 Task: Set the option "Restrict access via personal access tokens " for personal access tokens in the organization "ryshabh2k".
Action: Mouse moved to (1105, 103)
Screenshot: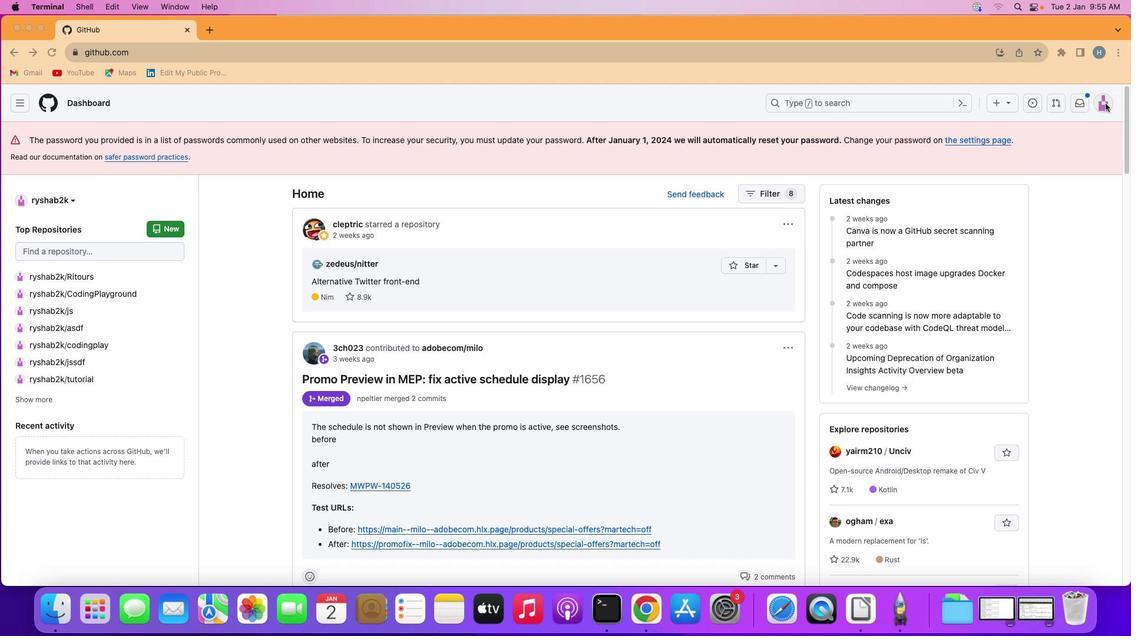 
Action: Mouse pressed left at (1105, 103)
Screenshot: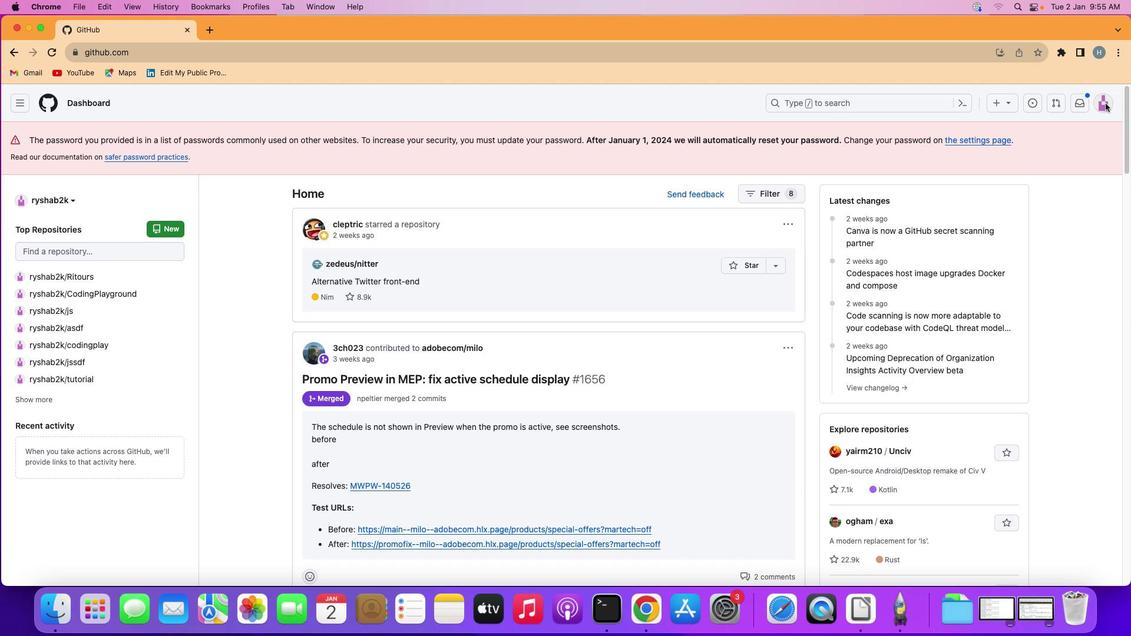 
Action: Mouse moved to (1103, 104)
Screenshot: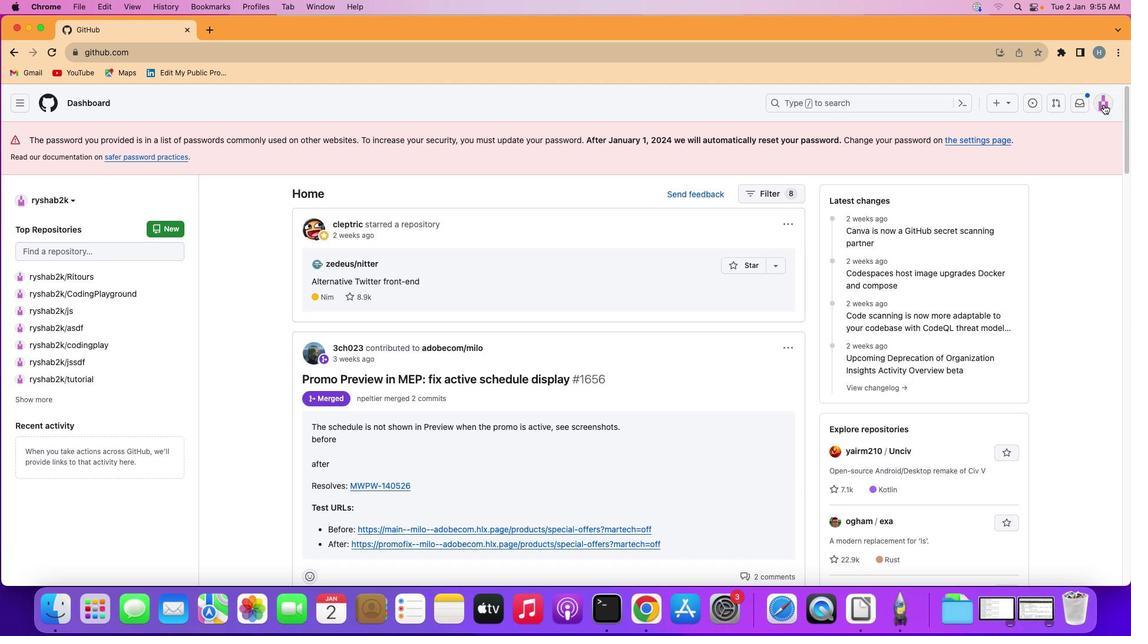 
Action: Mouse pressed left at (1103, 104)
Screenshot: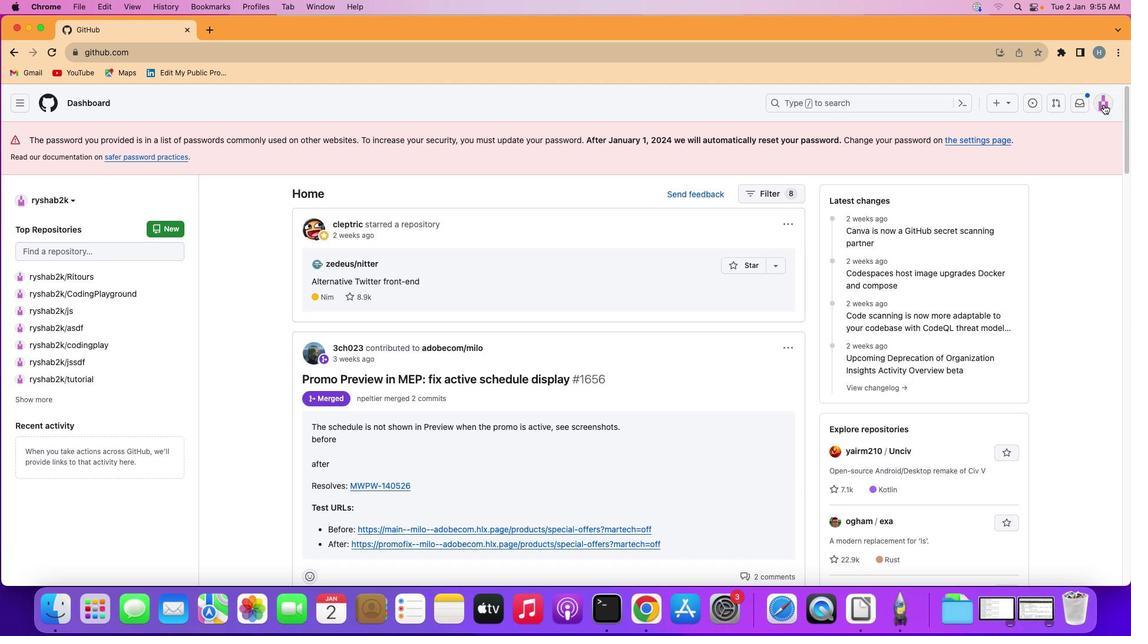 
Action: Mouse moved to (1016, 245)
Screenshot: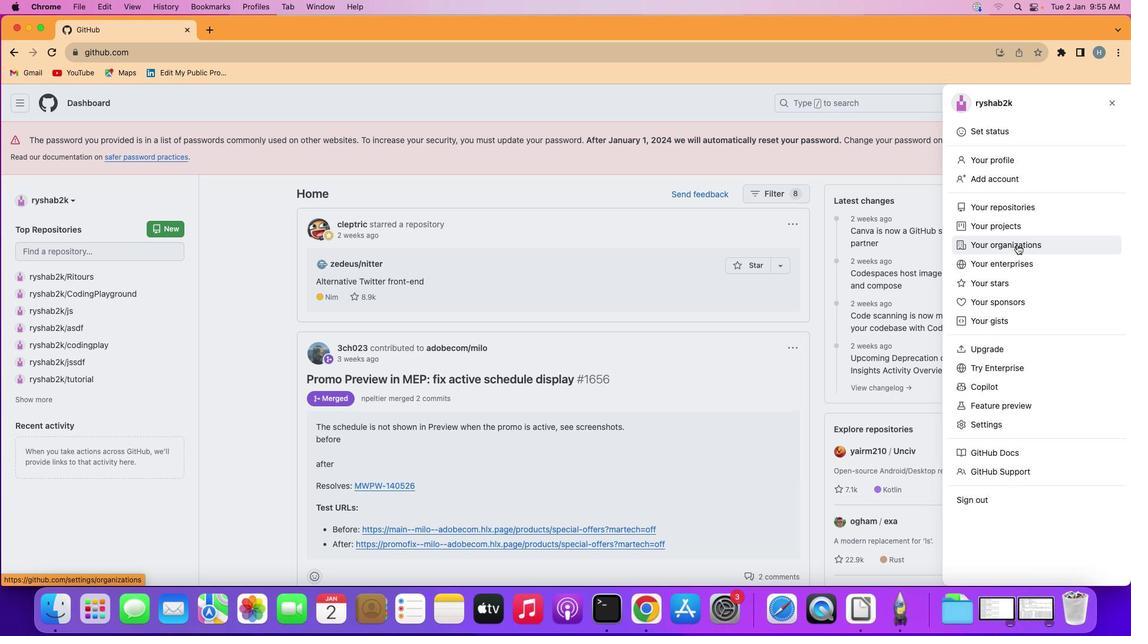 
Action: Mouse pressed left at (1016, 245)
Screenshot: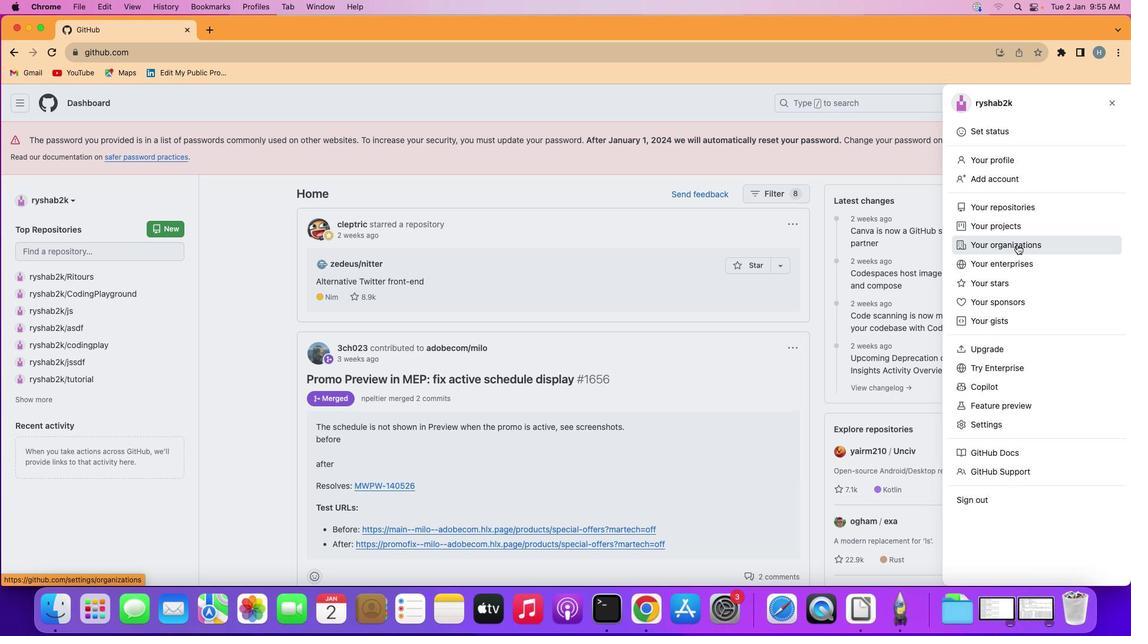 
Action: Mouse moved to (851, 283)
Screenshot: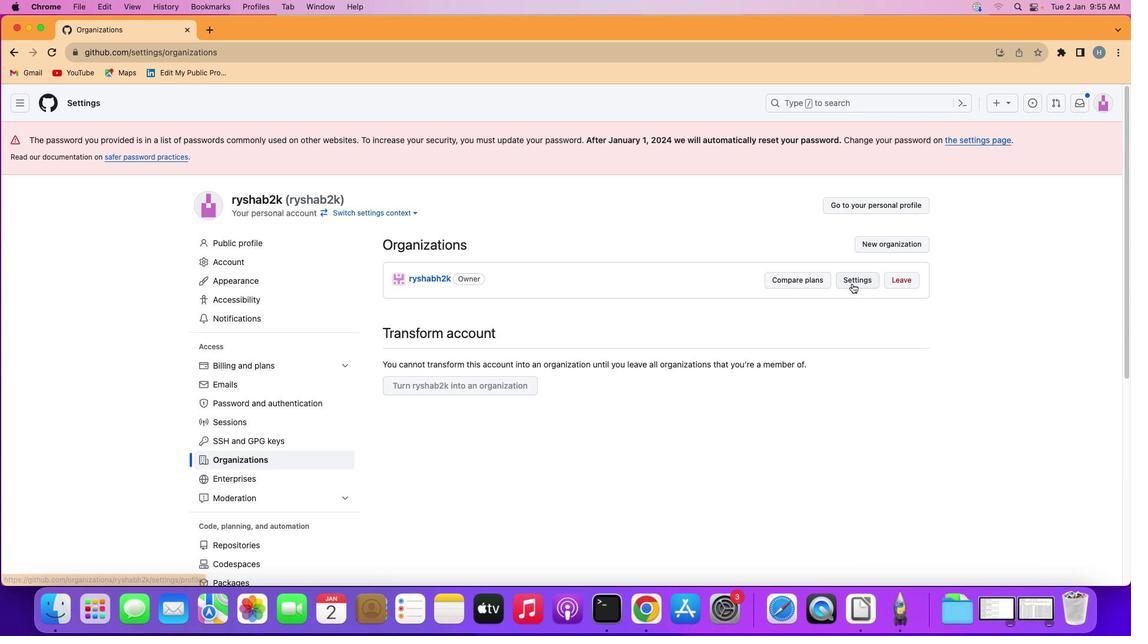 
Action: Mouse pressed left at (851, 283)
Screenshot: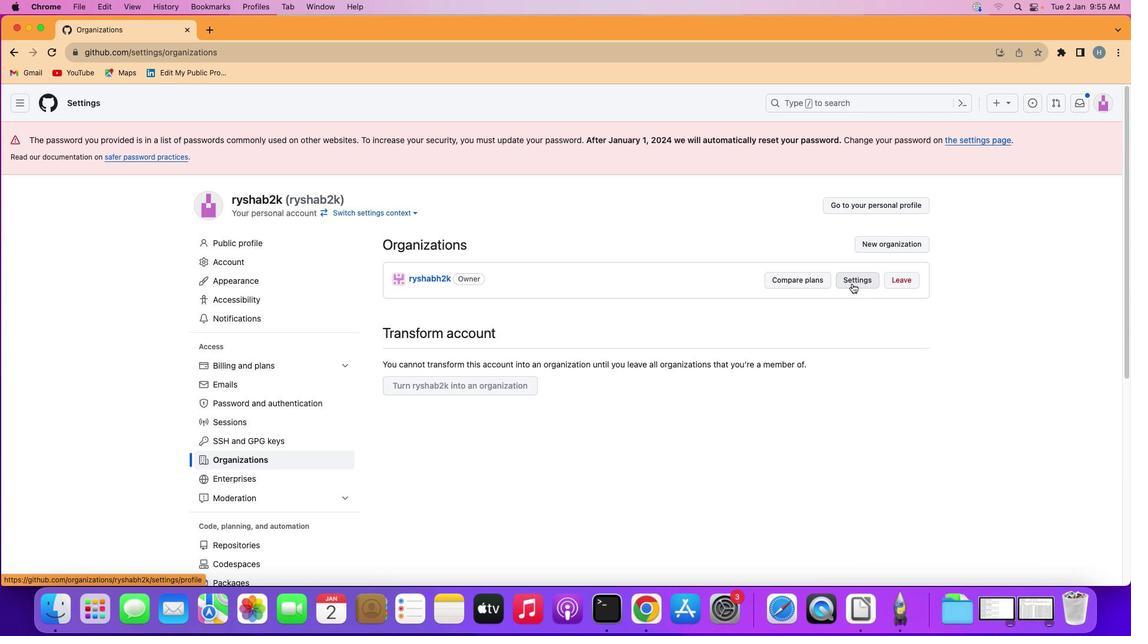 
Action: Mouse moved to (355, 468)
Screenshot: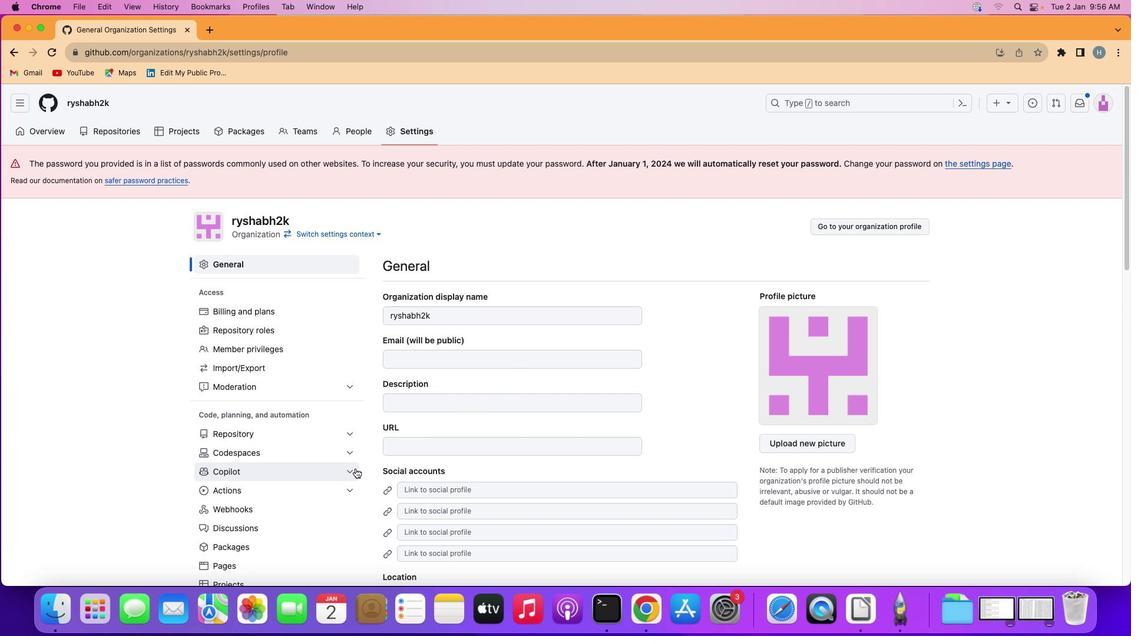 
Action: Mouse scrolled (355, 468) with delta (0, 0)
Screenshot: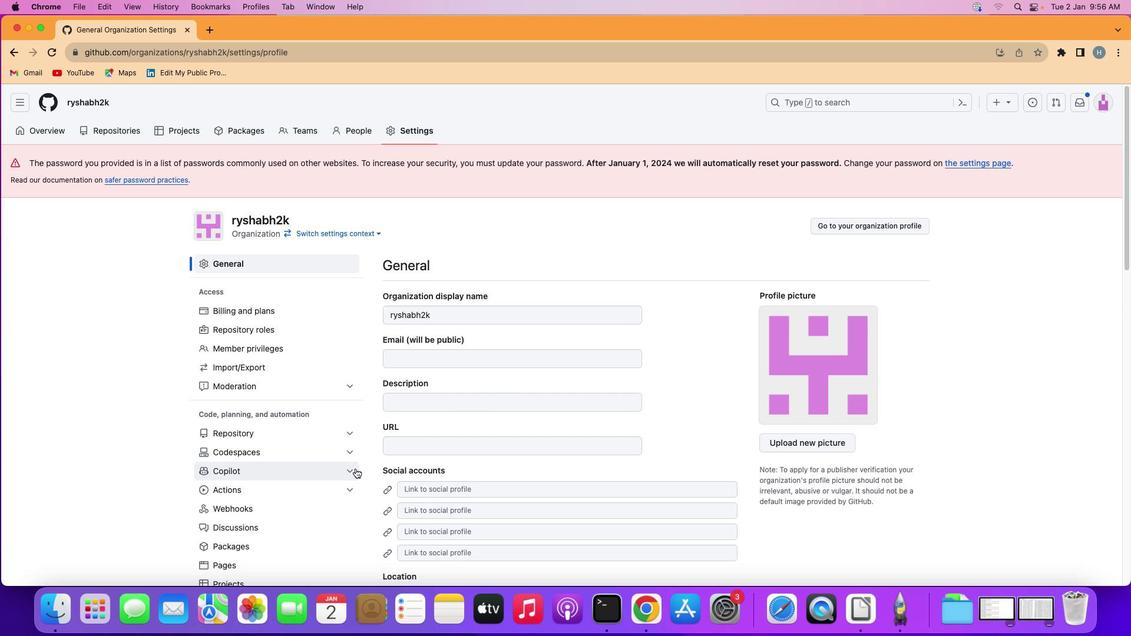 
Action: Mouse scrolled (355, 468) with delta (0, 1)
Screenshot: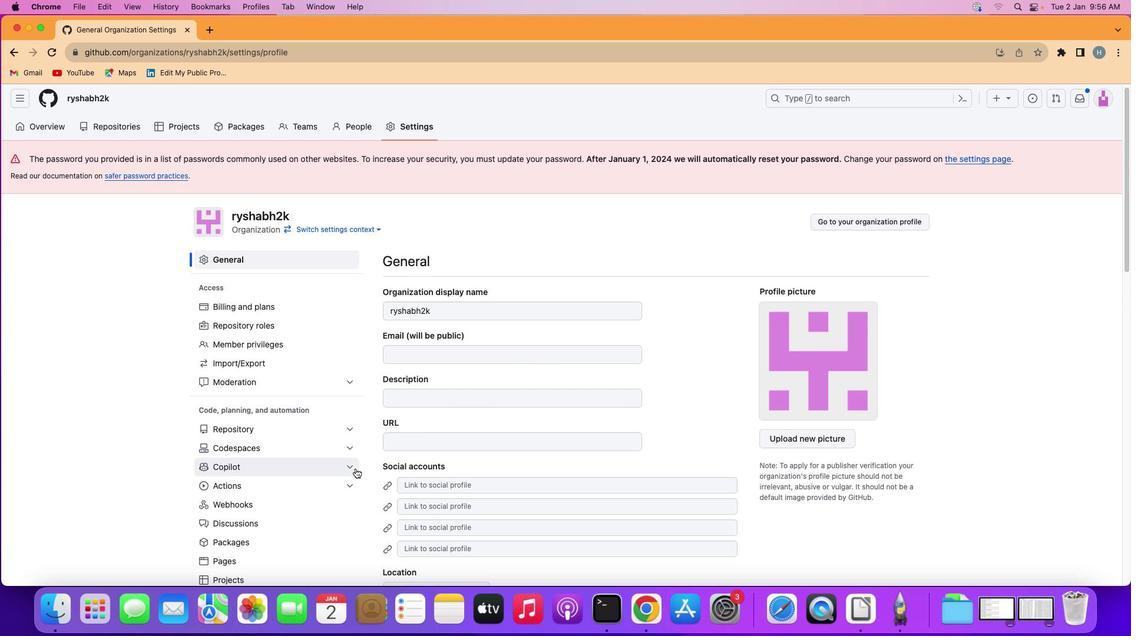 
Action: Mouse scrolled (355, 468) with delta (0, 1)
Screenshot: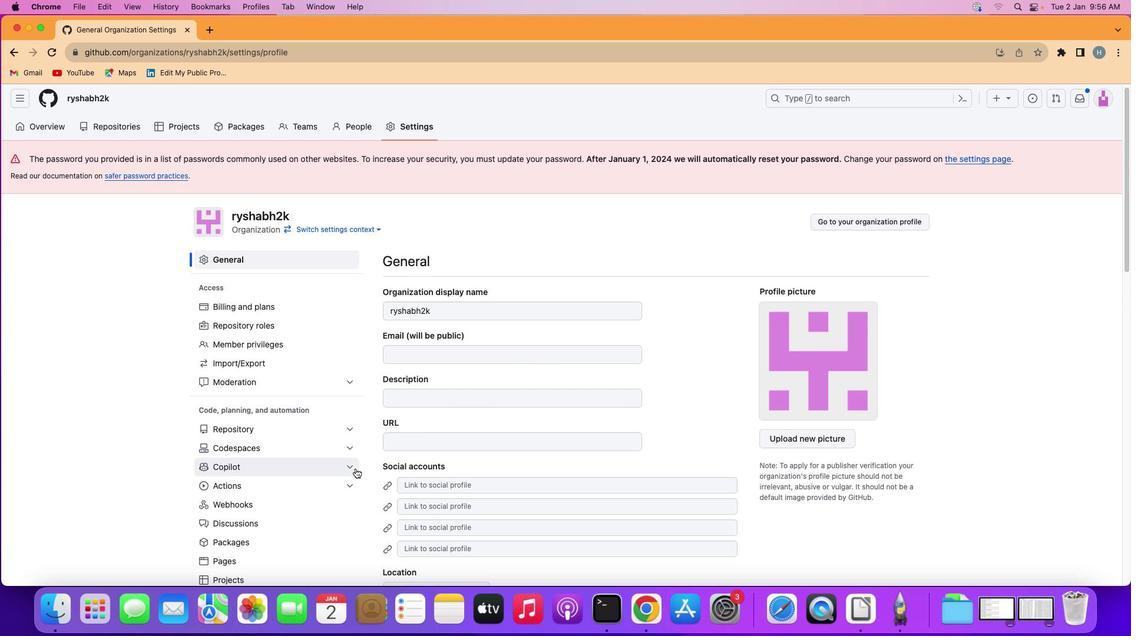 
Action: Mouse scrolled (355, 468) with delta (0, 0)
Screenshot: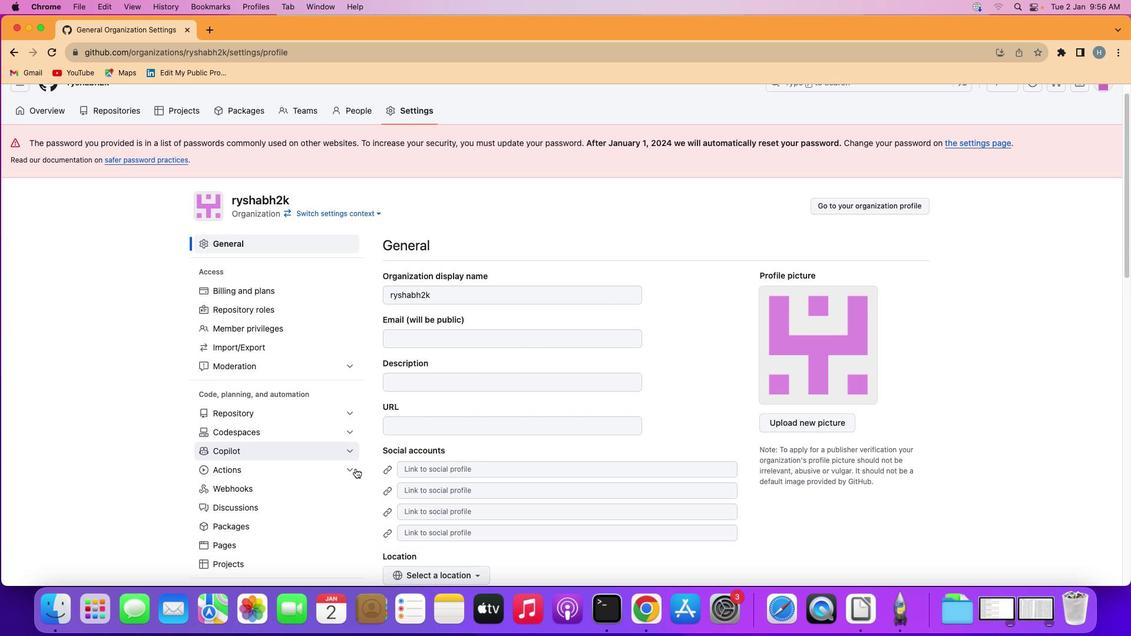 
Action: Mouse moved to (376, 484)
Screenshot: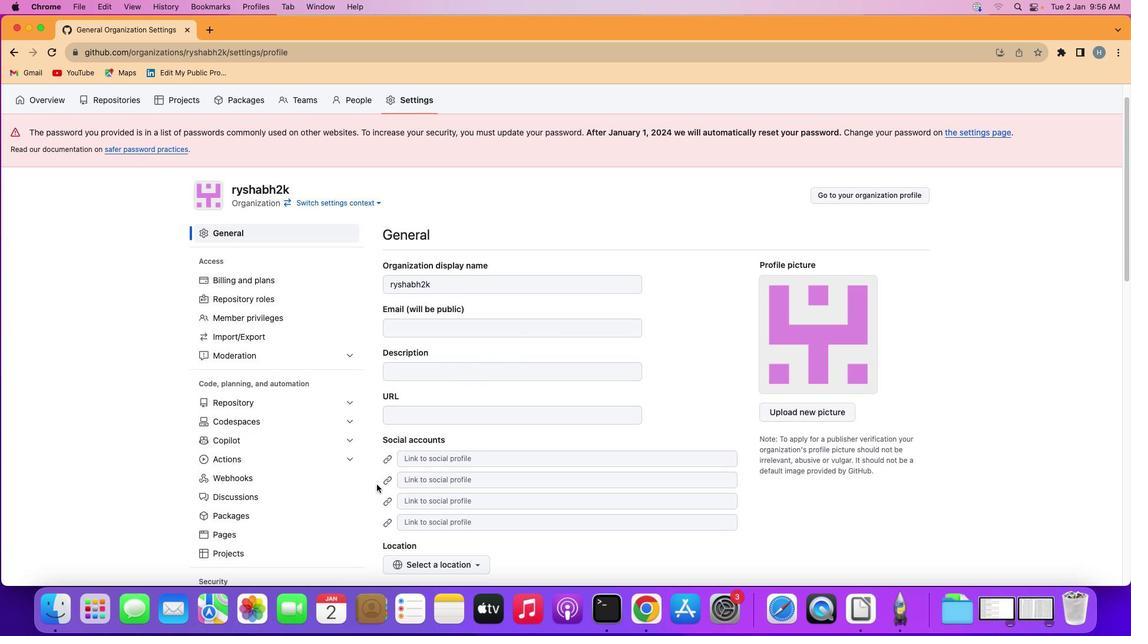 
Action: Mouse scrolled (376, 484) with delta (0, 0)
Screenshot: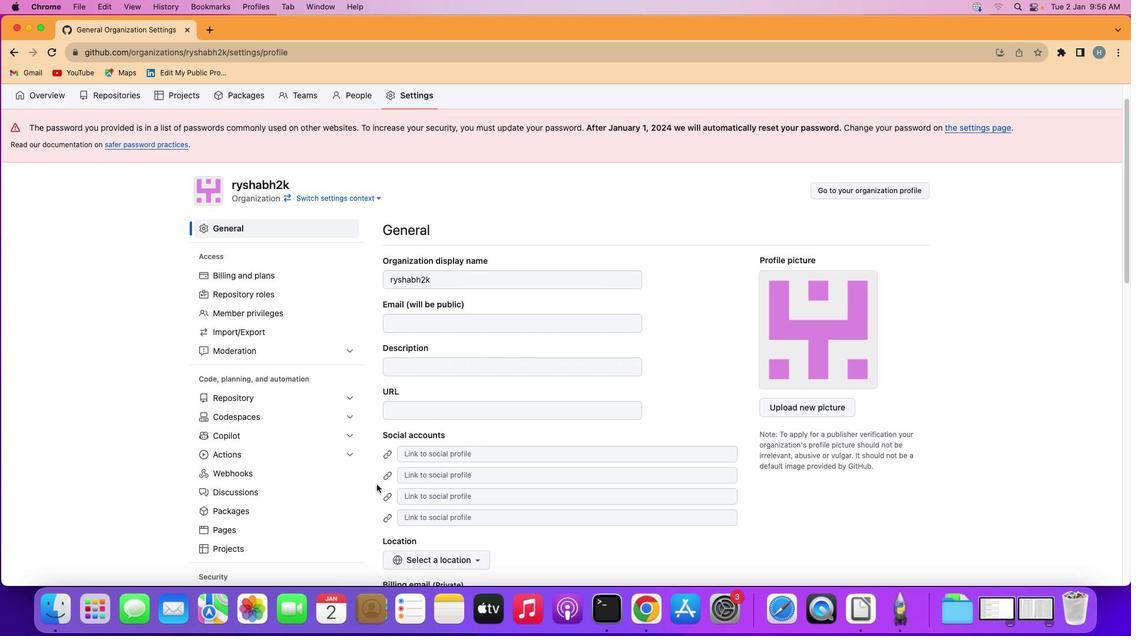 
Action: Mouse scrolled (376, 484) with delta (0, 0)
Screenshot: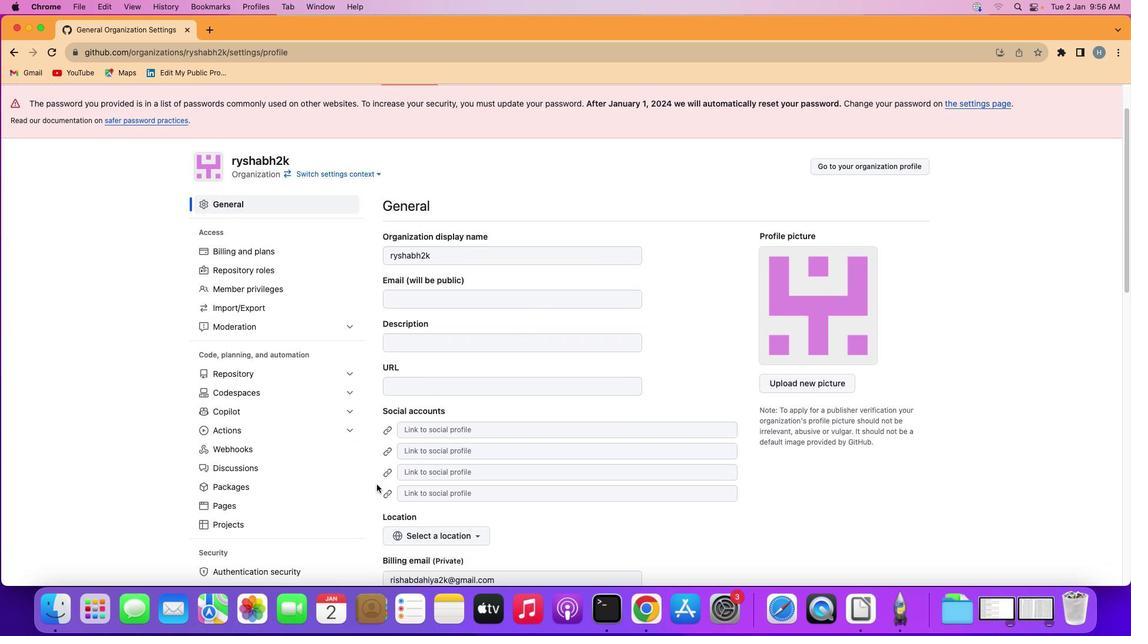 
Action: Mouse scrolled (376, 484) with delta (0, -1)
Screenshot: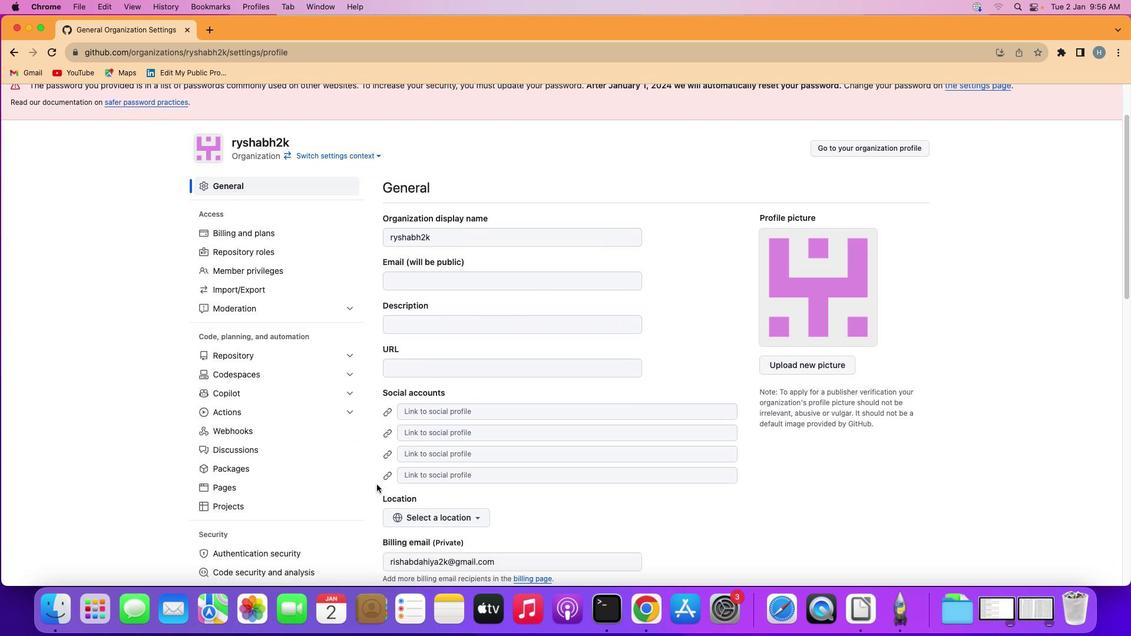 
Action: Mouse moved to (370, 484)
Screenshot: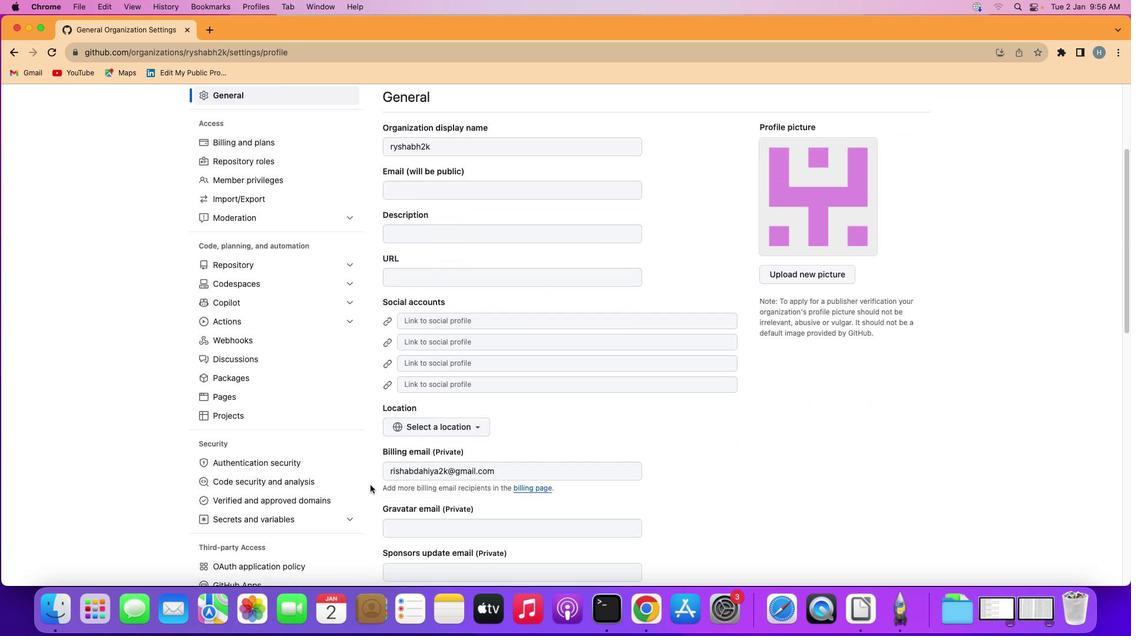 
Action: Mouse scrolled (370, 484) with delta (0, 0)
Screenshot: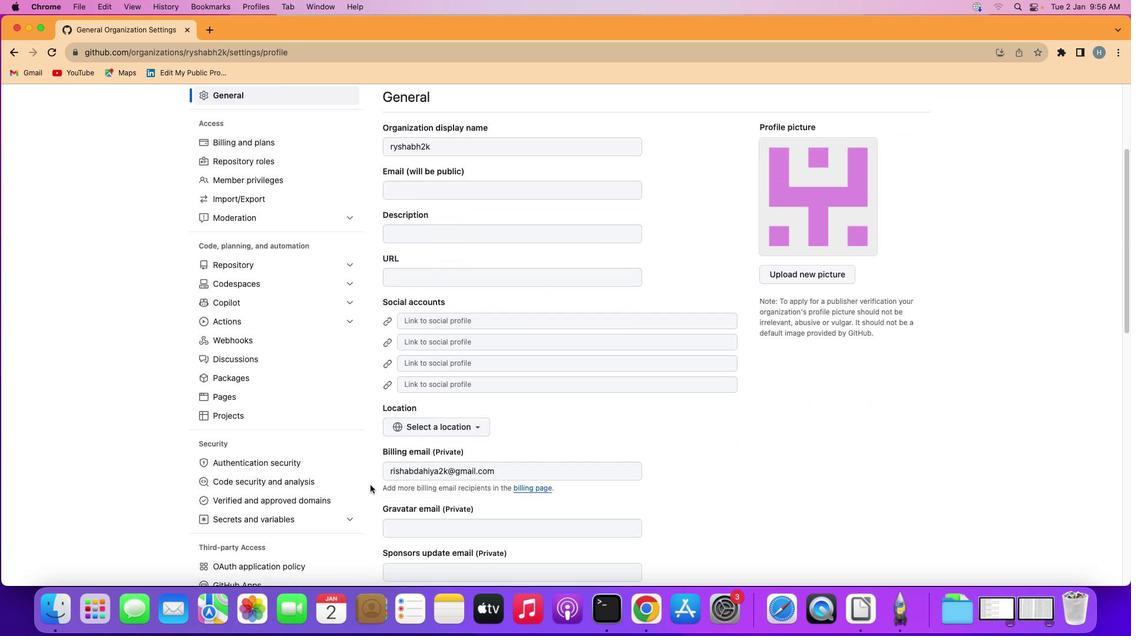 
Action: Mouse moved to (369, 484)
Screenshot: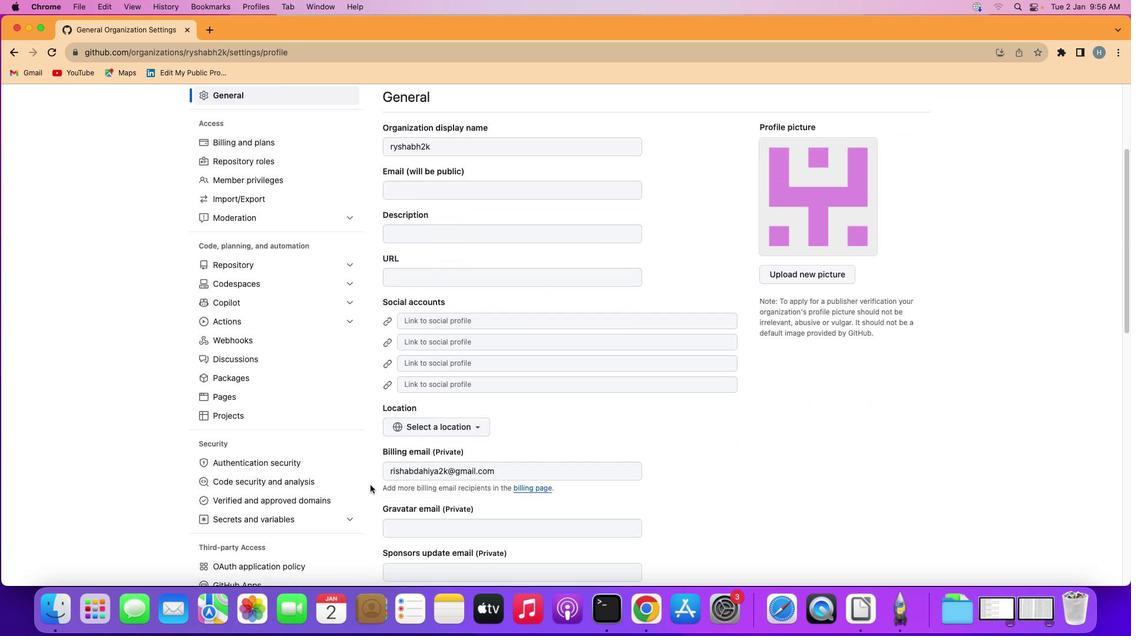 
Action: Mouse scrolled (369, 484) with delta (0, 0)
Screenshot: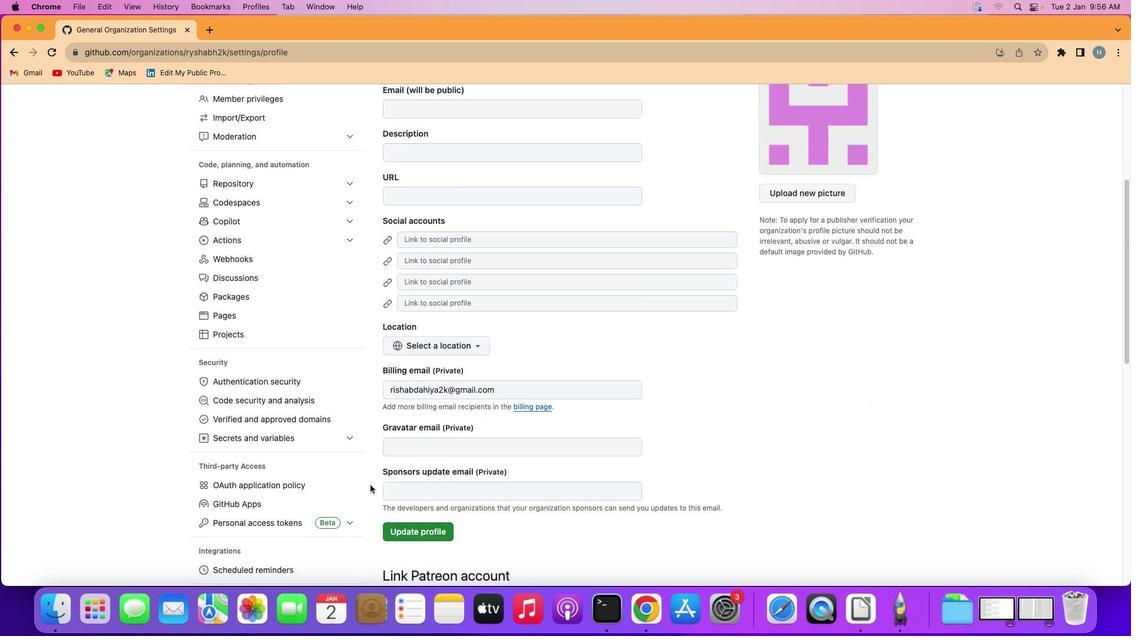 
Action: Mouse moved to (369, 484)
Screenshot: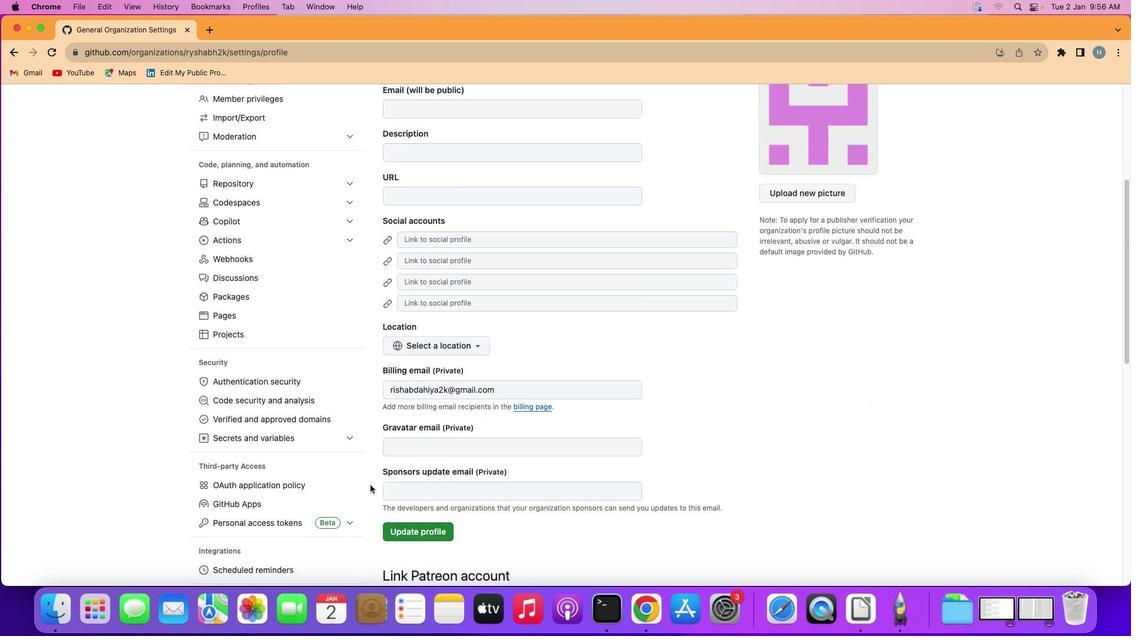
Action: Mouse scrolled (369, 484) with delta (0, -1)
Screenshot: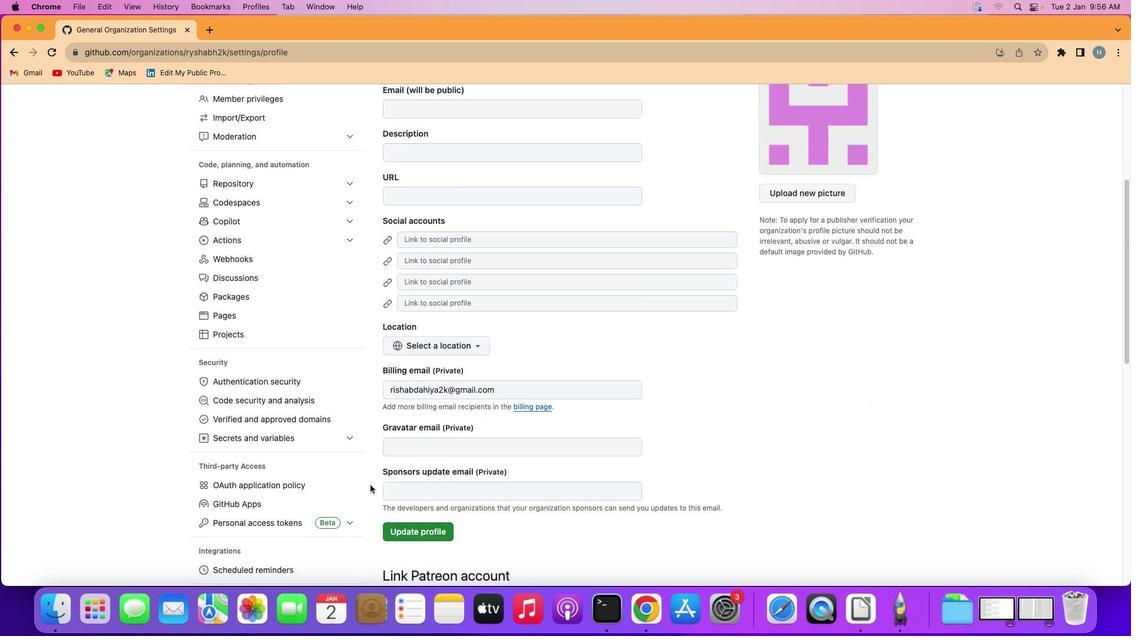 
Action: Mouse scrolled (369, 484) with delta (0, -2)
Screenshot: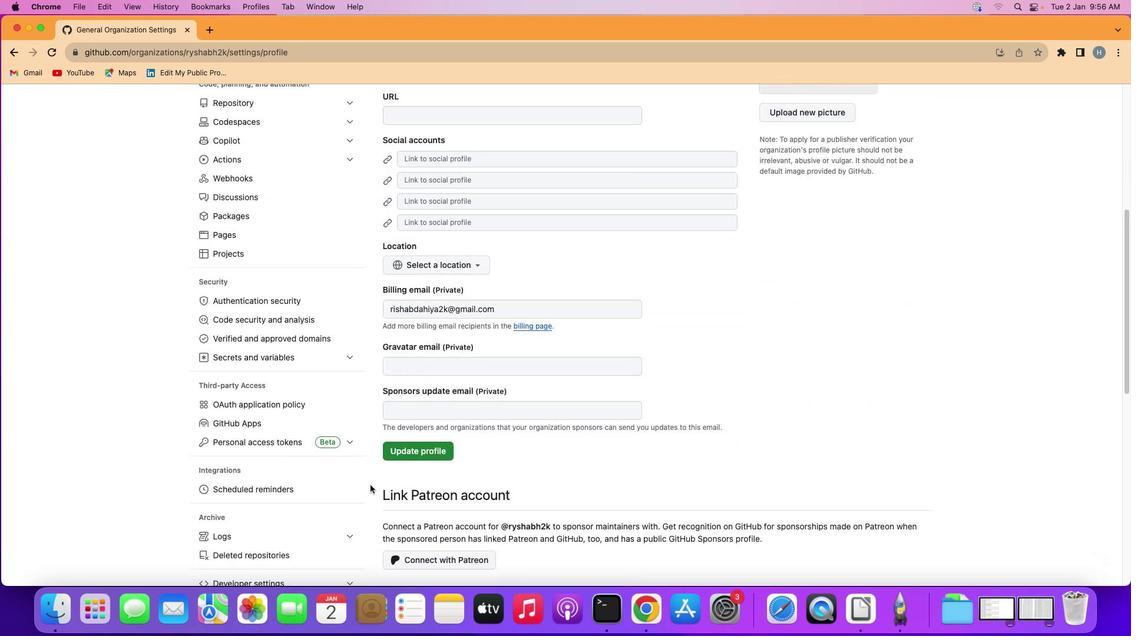 
Action: Mouse moved to (289, 443)
Screenshot: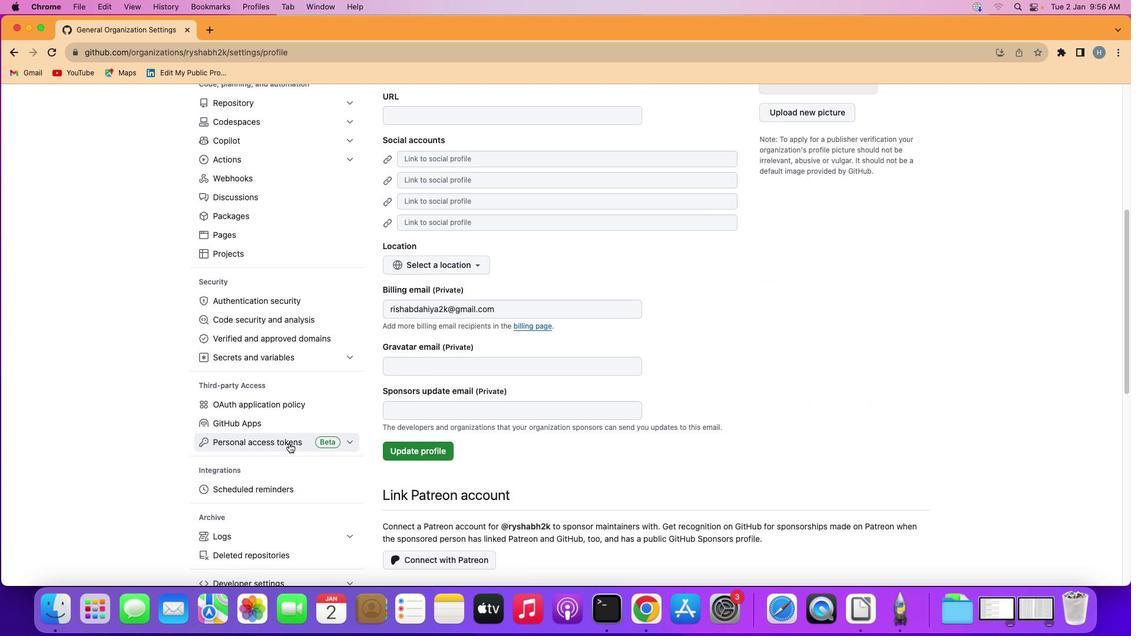 
Action: Mouse pressed left at (289, 443)
Screenshot: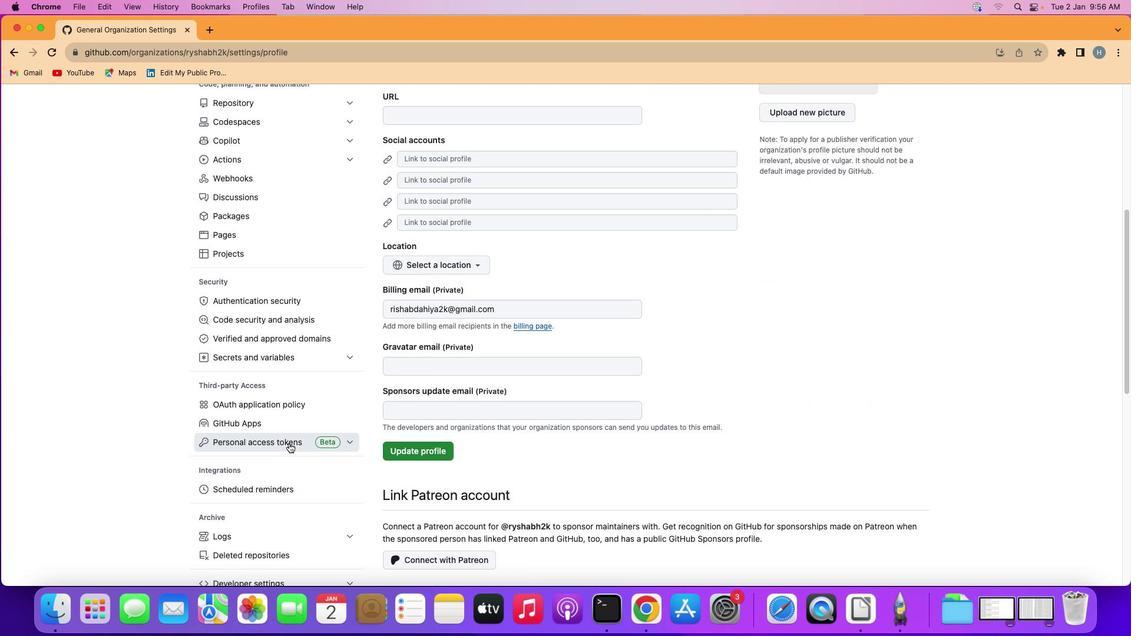 
Action: Mouse moved to (275, 460)
Screenshot: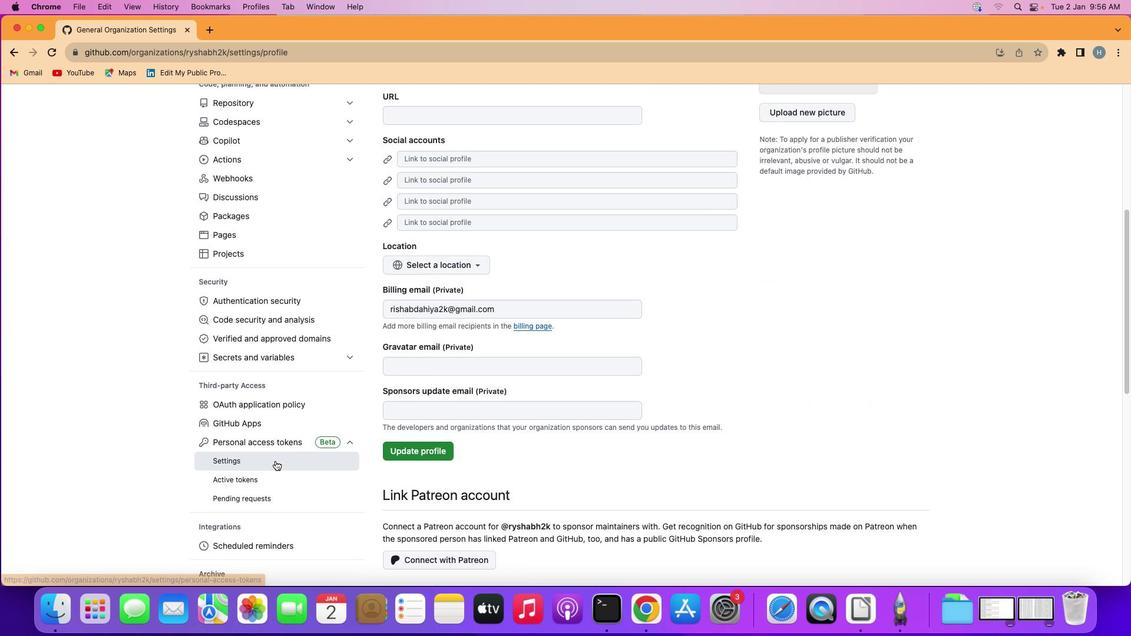 
Action: Mouse pressed left at (275, 460)
Screenshot: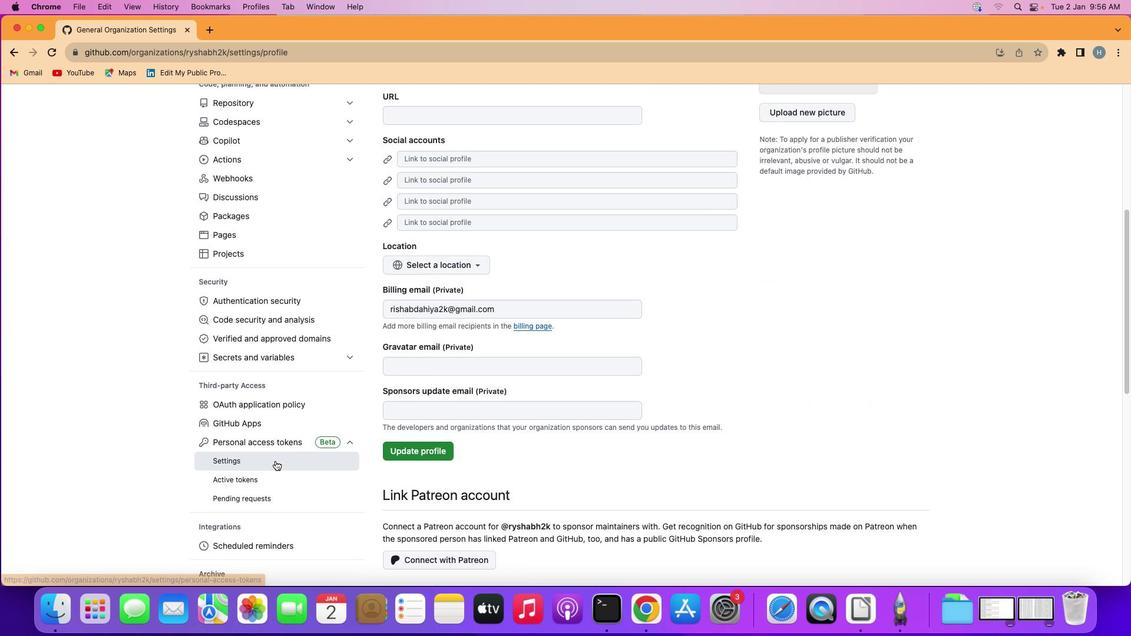 
Action: Mouse moved to (659, 494)
Screenshot: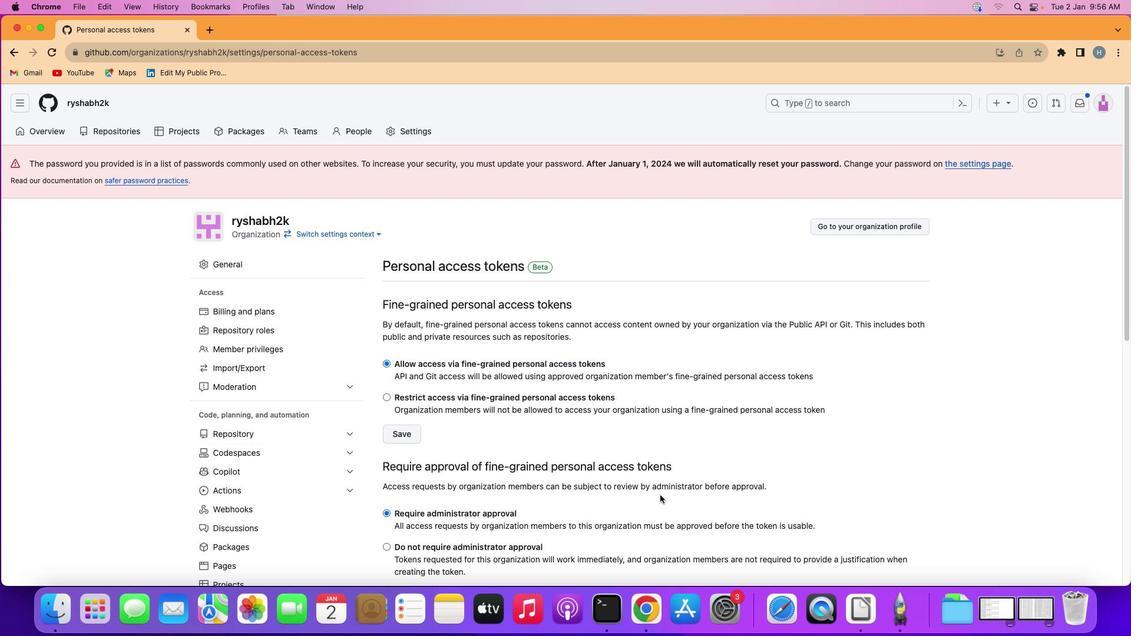 
Action: Mouse scrolled (659, 494) with delta (0, 0)
Screenshot: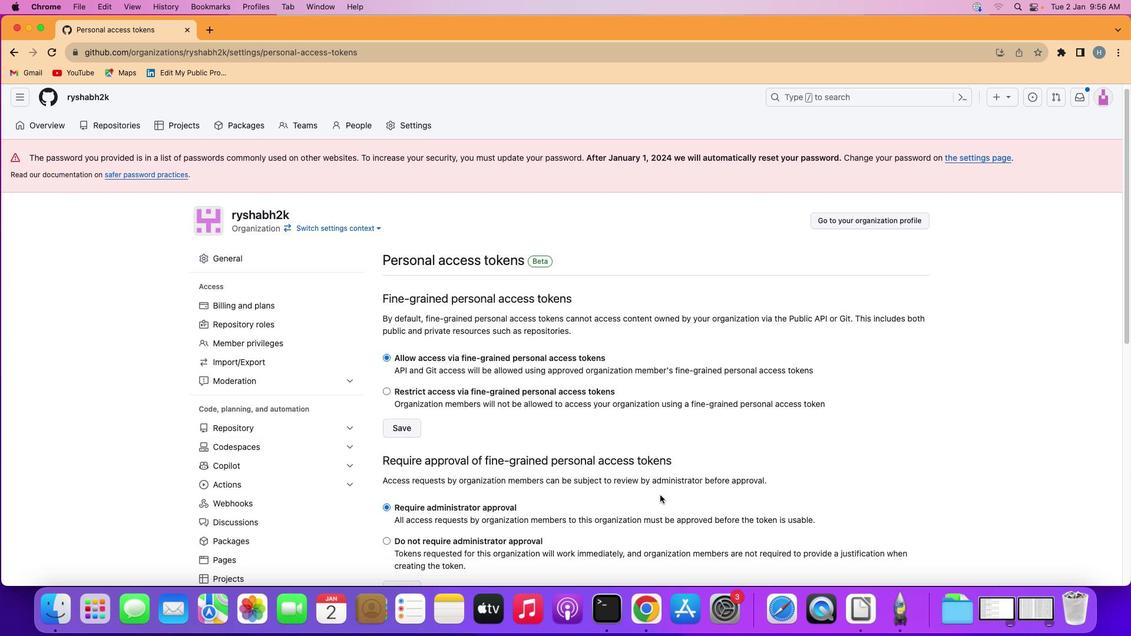
Action: Mouse scrolled (659, 494) with delta (0, 0)
Screenshot: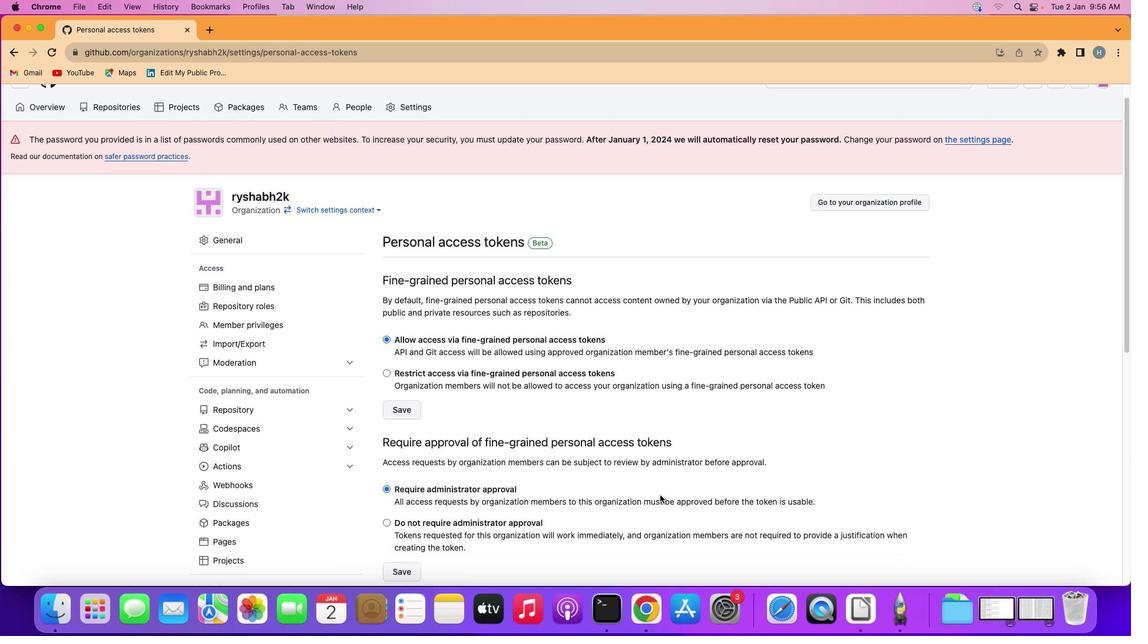 
Action: Mouse scrolled (659, 494) with delta (0, 0)
Screenshot: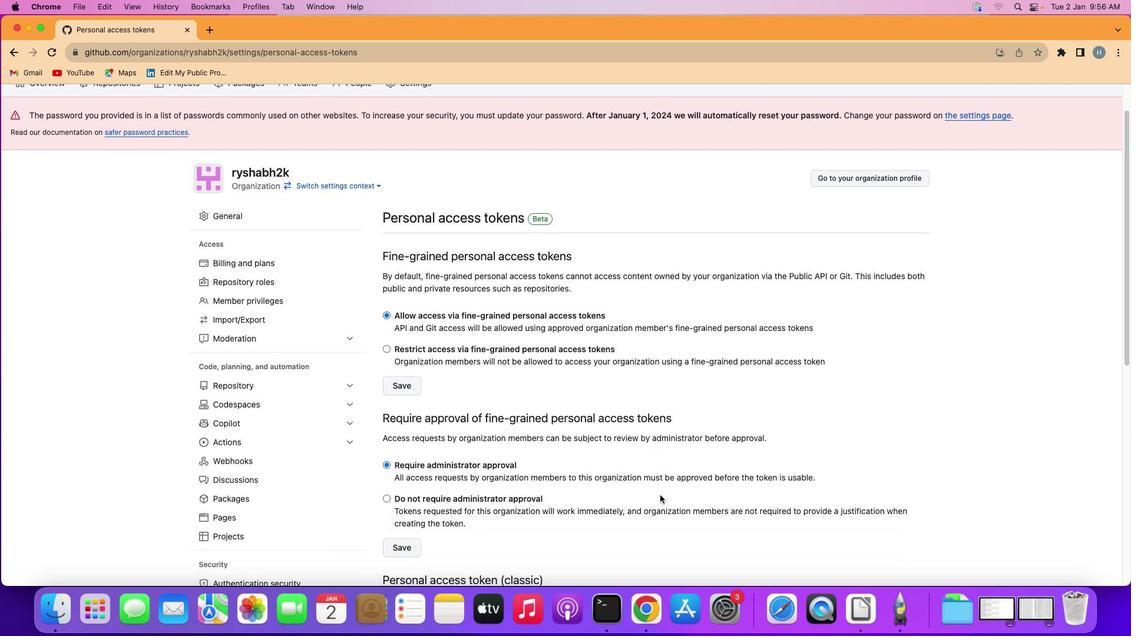 
Action: Mouse scrolled (659, 494) with delta (0, 0)
Screenshot: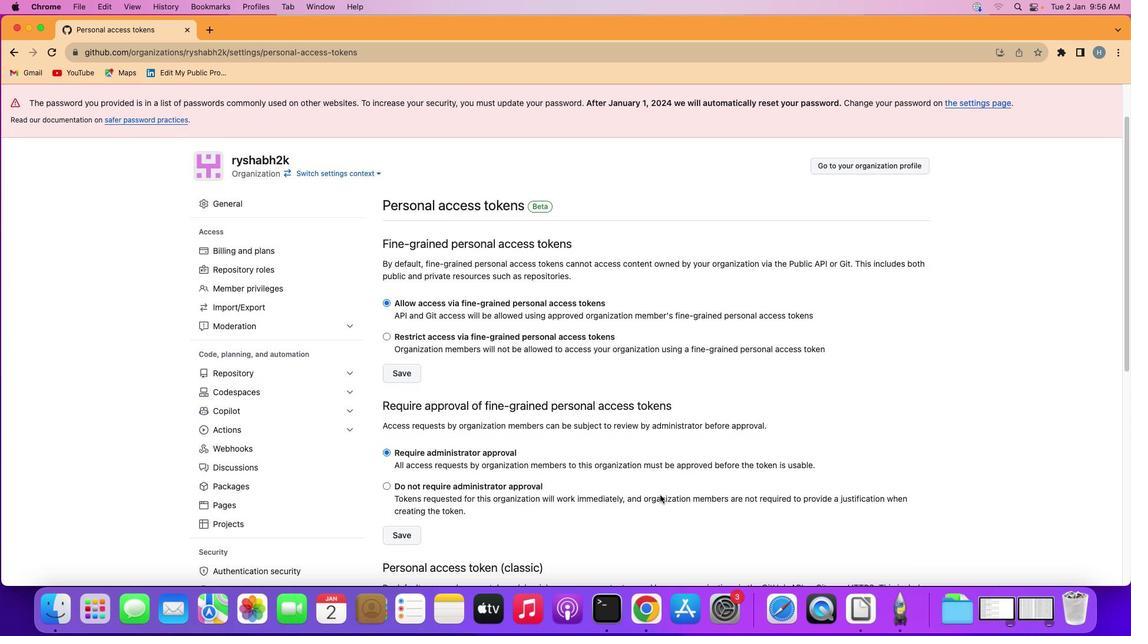 
Action: Mouse scrolled (659, 494) with delta (0, 0)
Screenshot: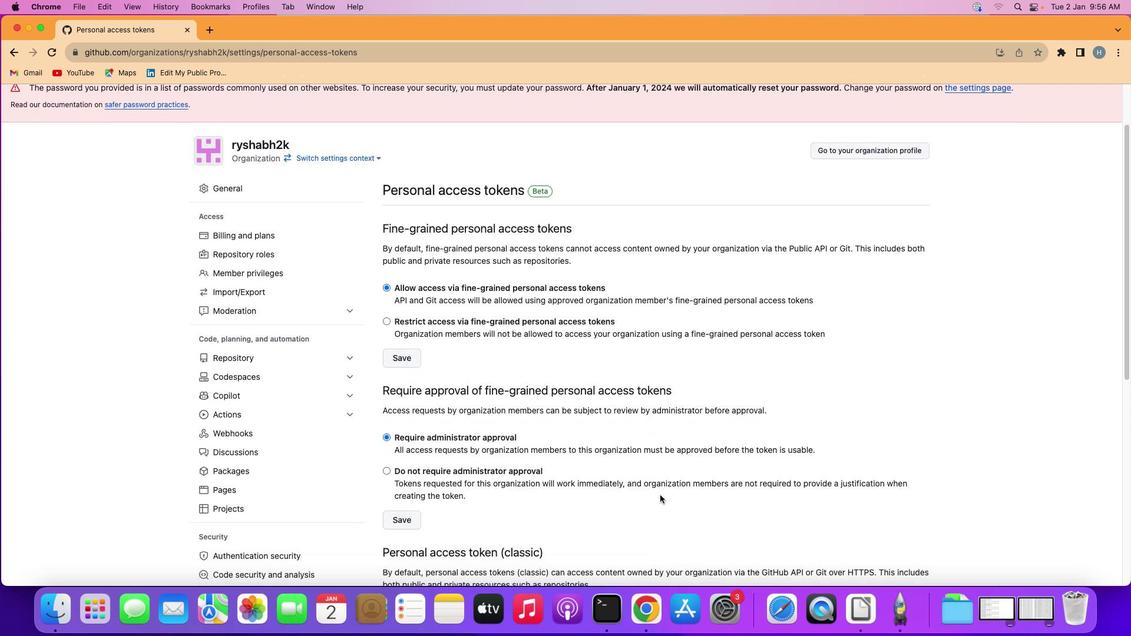 
Action: Mouse scrolled (659, 494) with delta (0, 0)
Screenshot: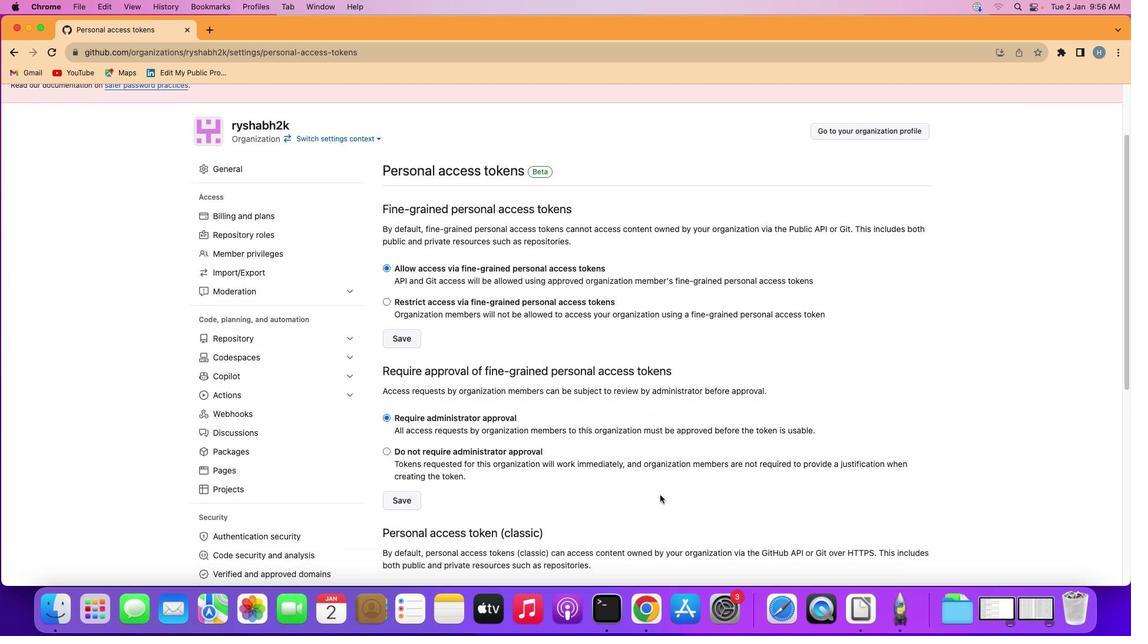 
Action: Mouse moved to (659, 495)
Screenshot: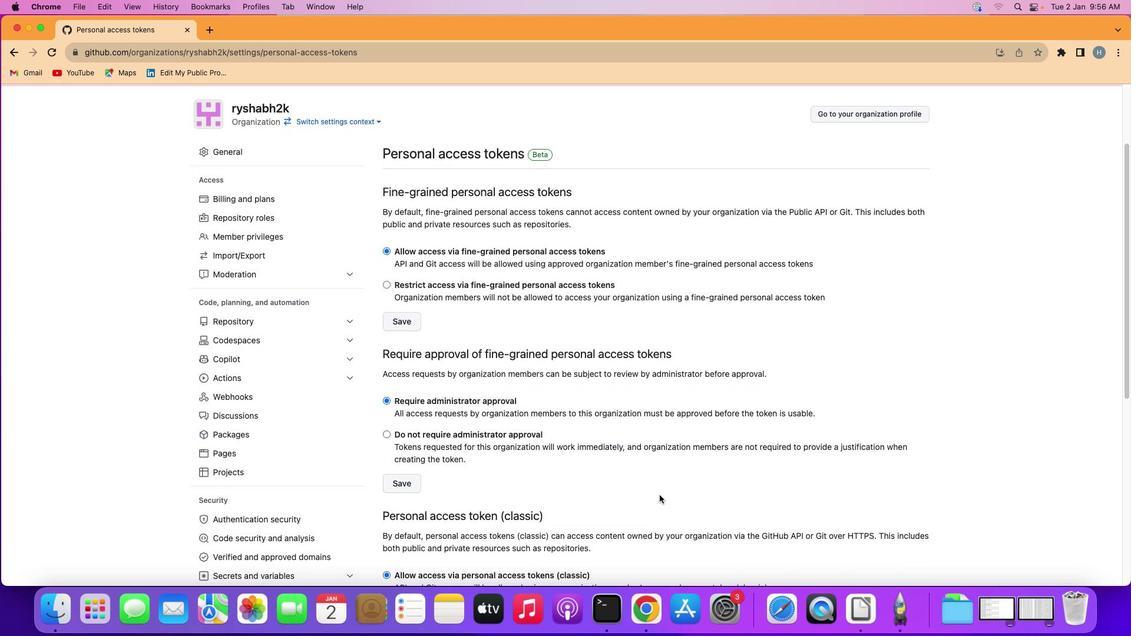 
Action: Mouse scrolled (659, 495) with delta (0, 0)
Screenshot: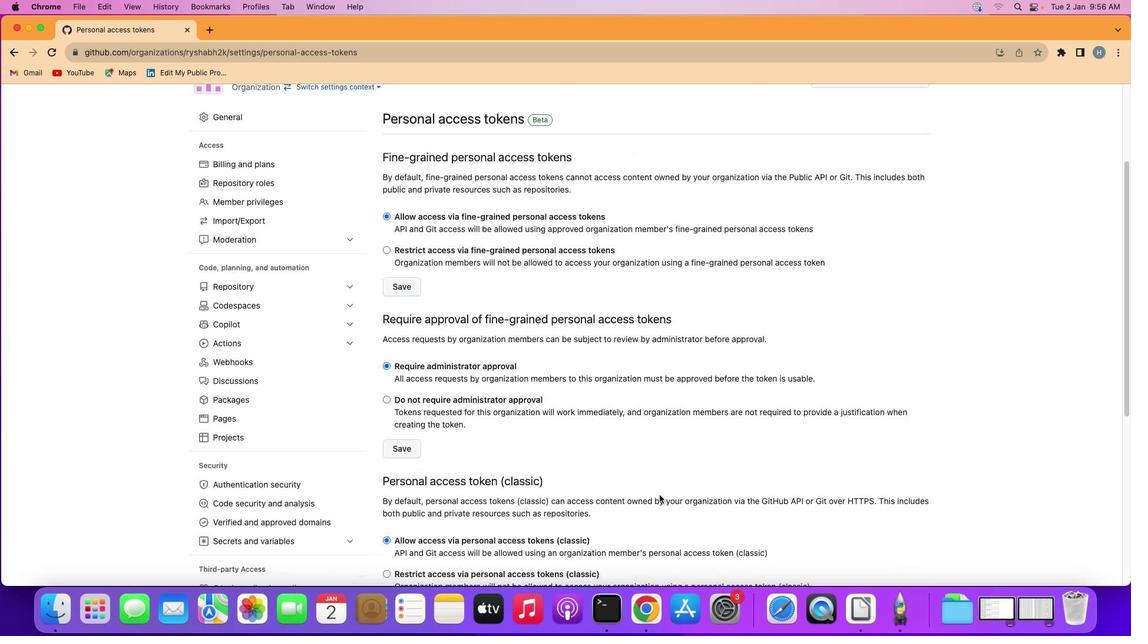 
Action: Mouse scrolled (659, 495) with delta (0, 0)
Screenshot: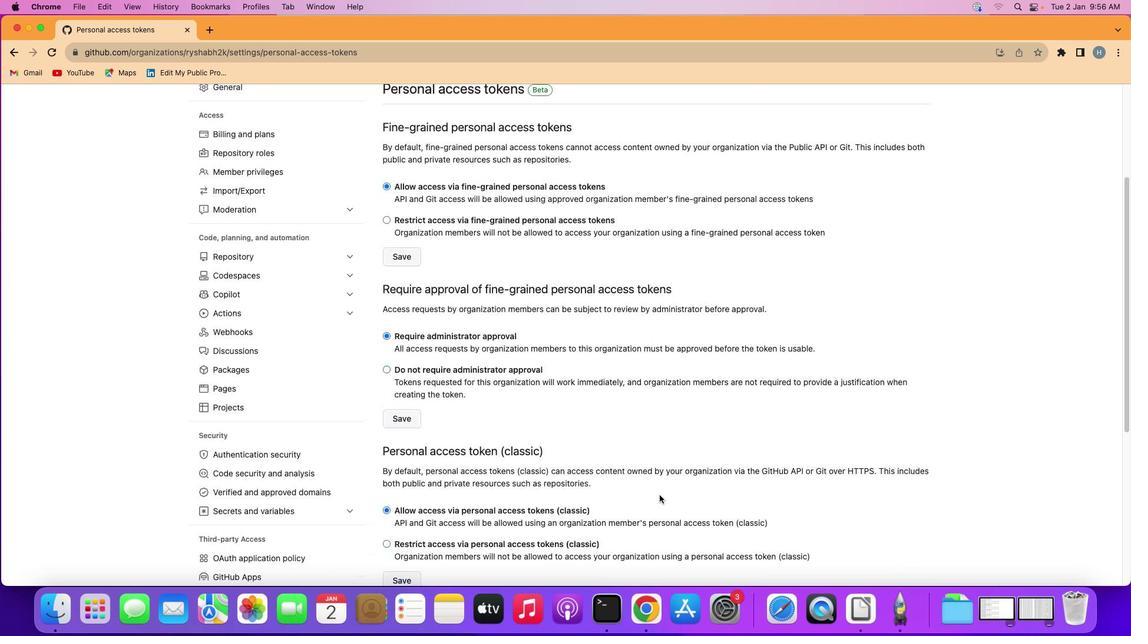 
Action: Mouse scrolled (659, 495) with delta (0, -1)
Screenshot: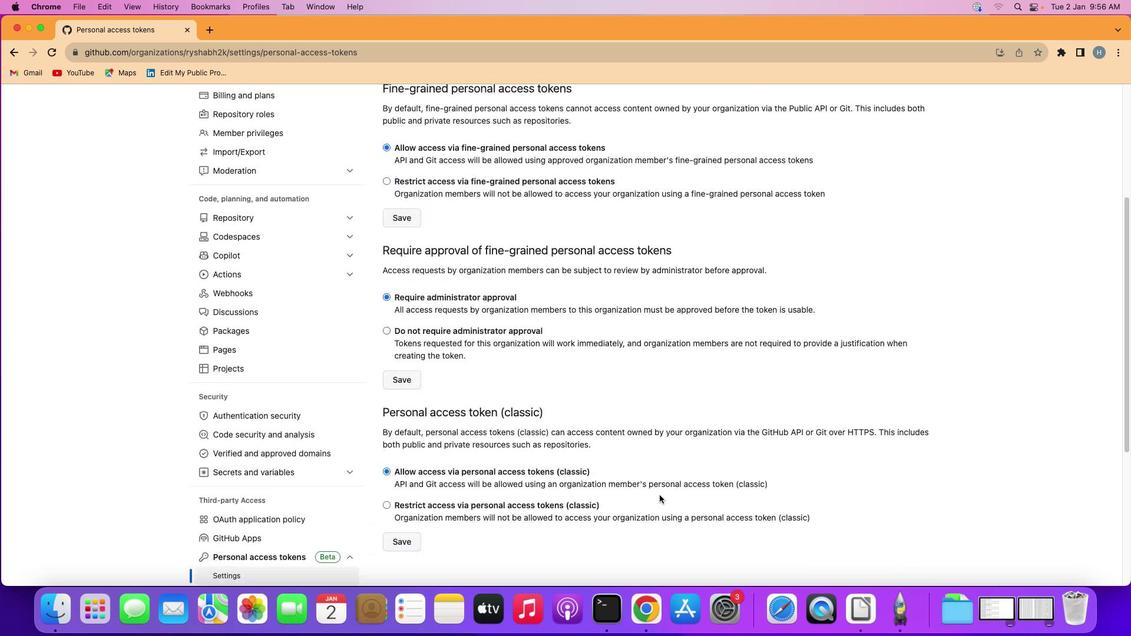 
Action: Mouse scrolled (659, 495) with delta (0, -1)
Screenshot: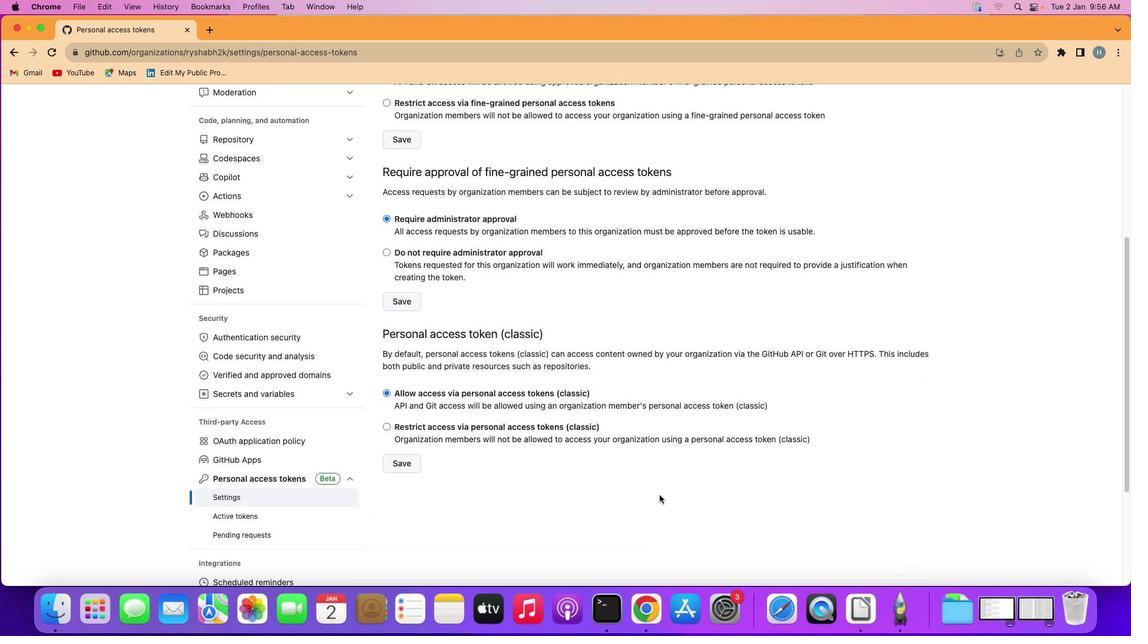 
Action: Mouse moved to (386, 421)
Screenshot: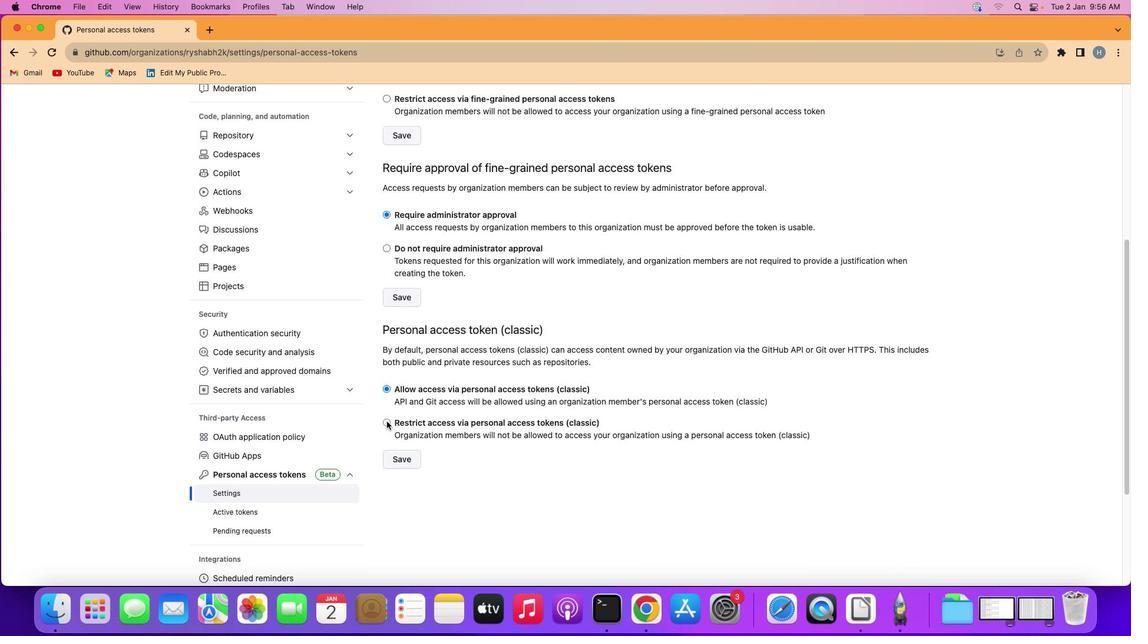
Action: Mouse pressed left at (386, 421)
Screenshot: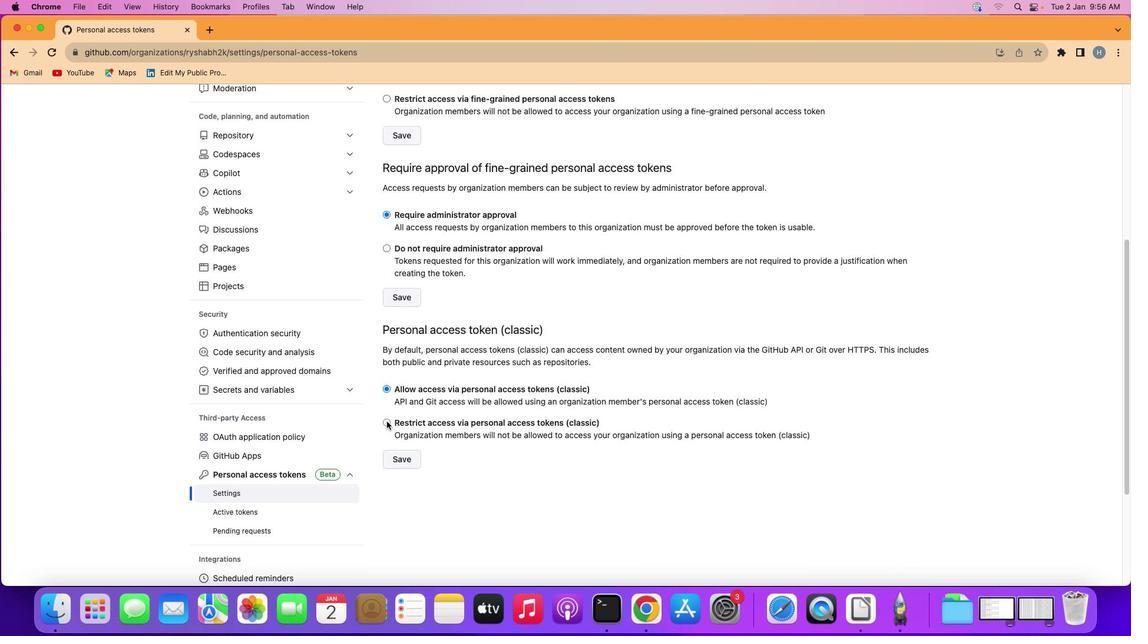 
